 Task: Departmental Strategy Meeting: Participate in a departmental strategy session to align on goals, priorities, and action plans for the next quarter. Location: Conference Room C. Time: 2:30 PM - 5:30 PM.
Action: Mouse moved to (96, 94)
Screenshot: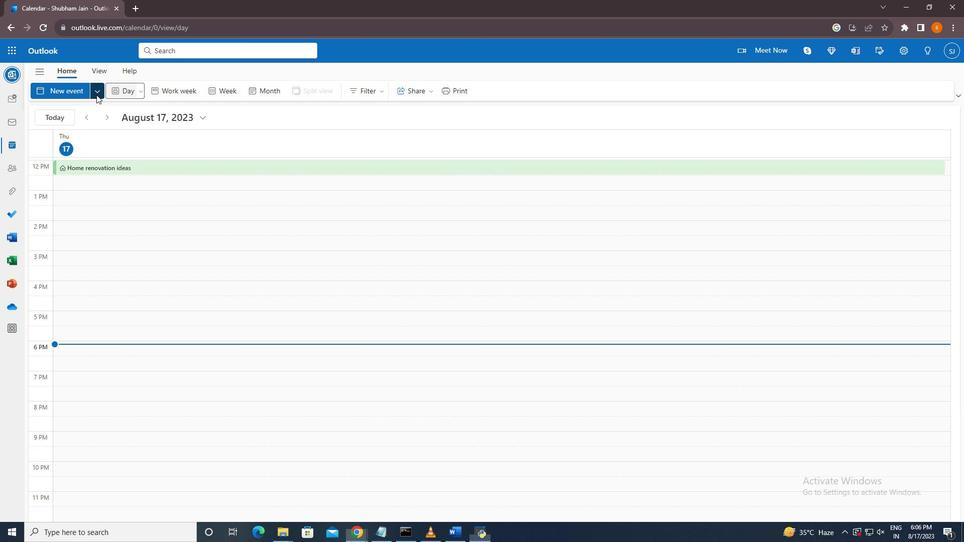 
Action: Mouse pressed left at (96, 94)
Screenshot: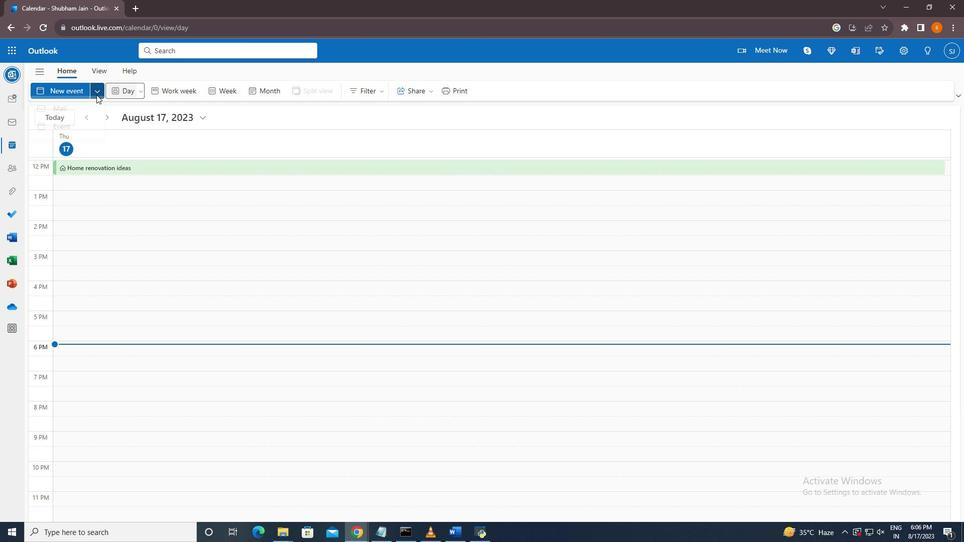 
Action: Mouse moved to (72, 134)
Screenshot: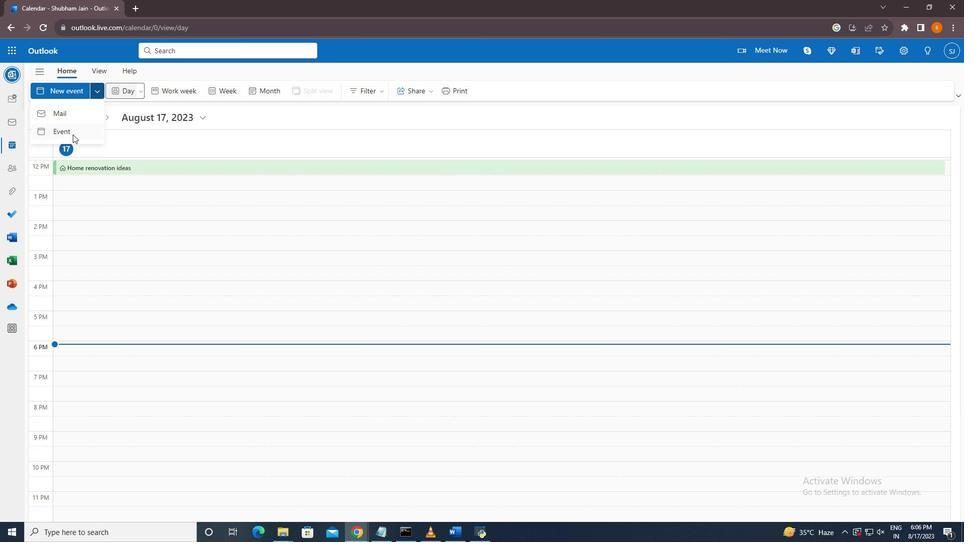 
Action: Mouse pressed left at (72, 134)
Screenshot: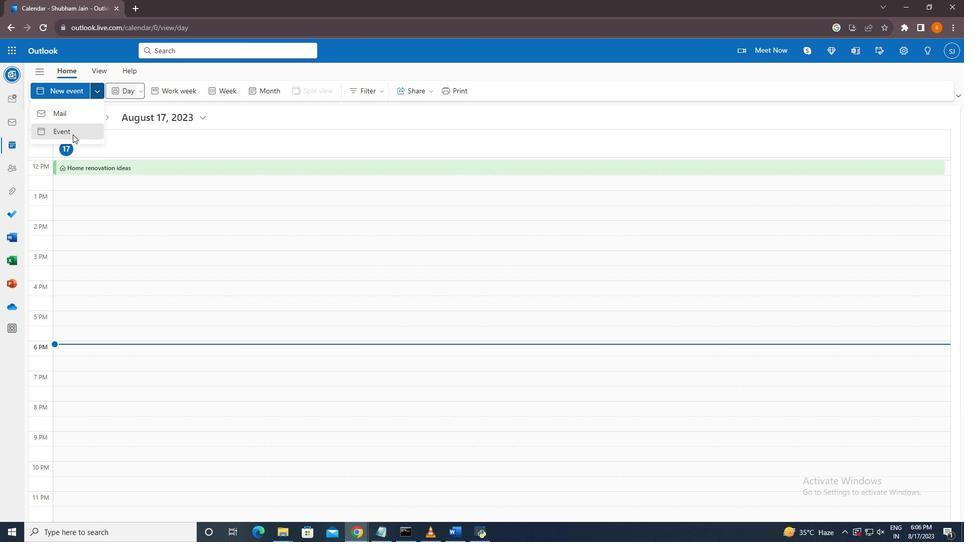 
Action: Mouse moved to (280, 153)
Screenshot: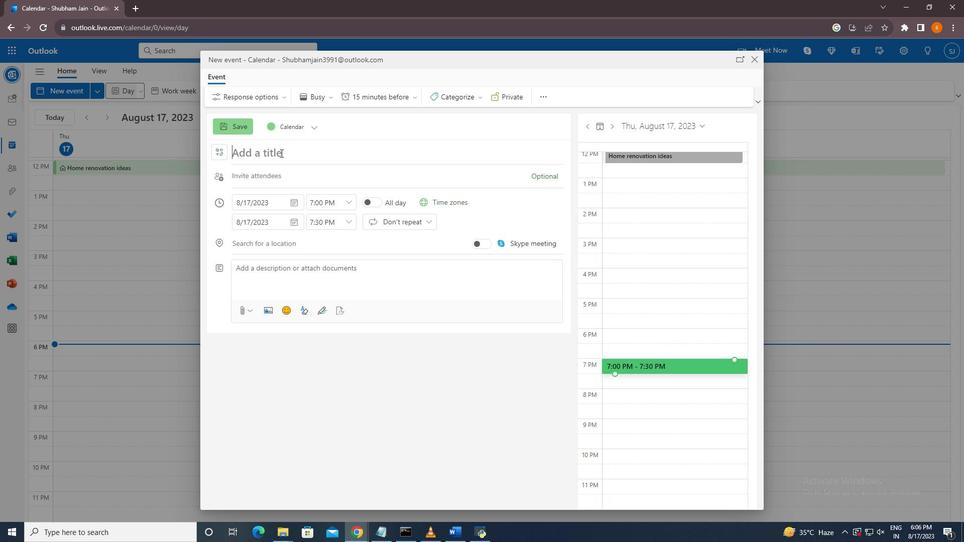 
Action: Mouse pressed left at (280, 153)
Screenshot: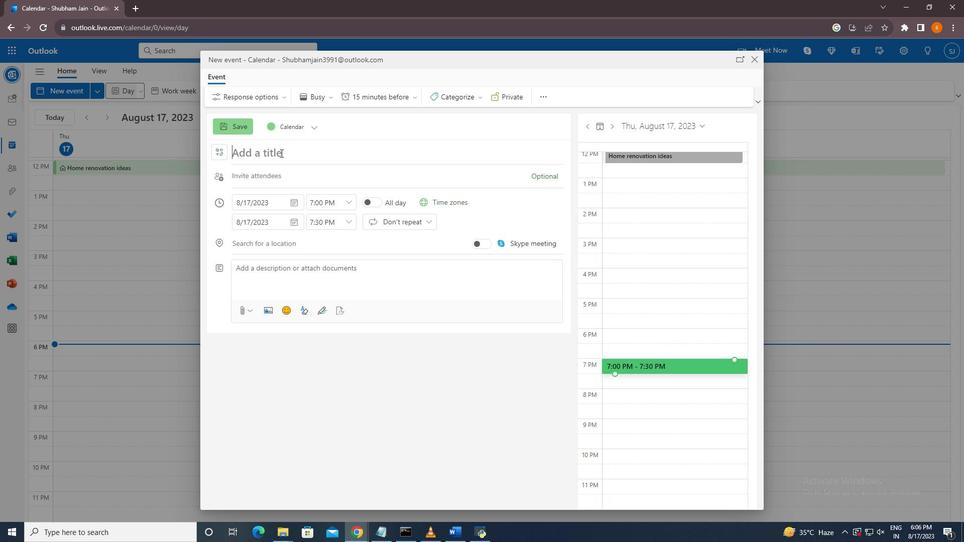
Action: Key pressed <Key.shift>Departmental<Key.space><Key.shift>Strategy<Key.space><Key.shift>Meeting
Screenshot: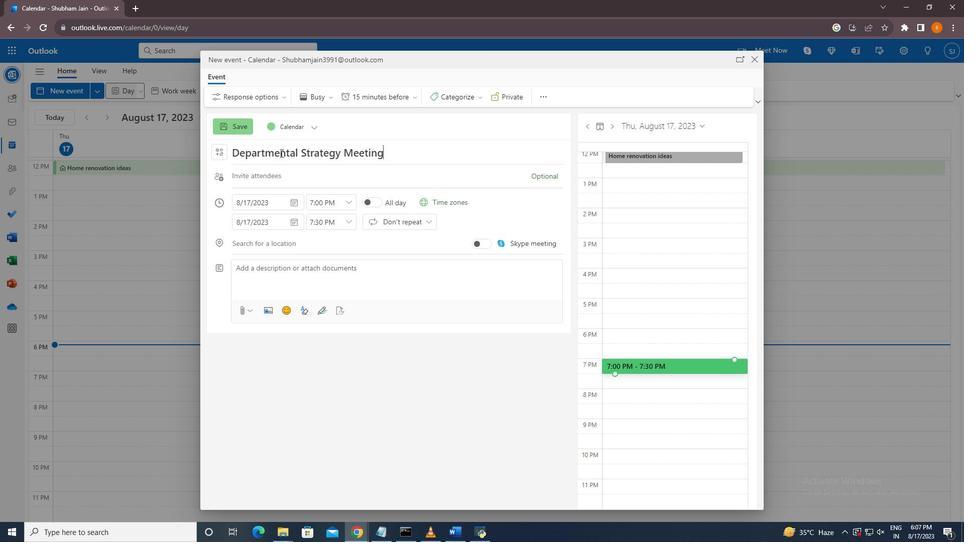 
Action: Mouse moved to (250, 271)
Screenshot: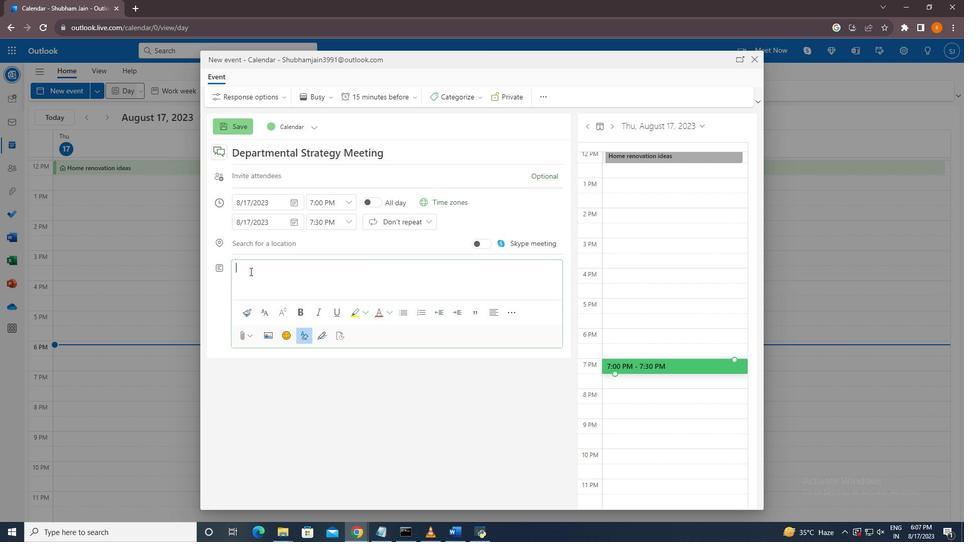 
Action: Mouse pressed left at (250, 271)
Screenshot: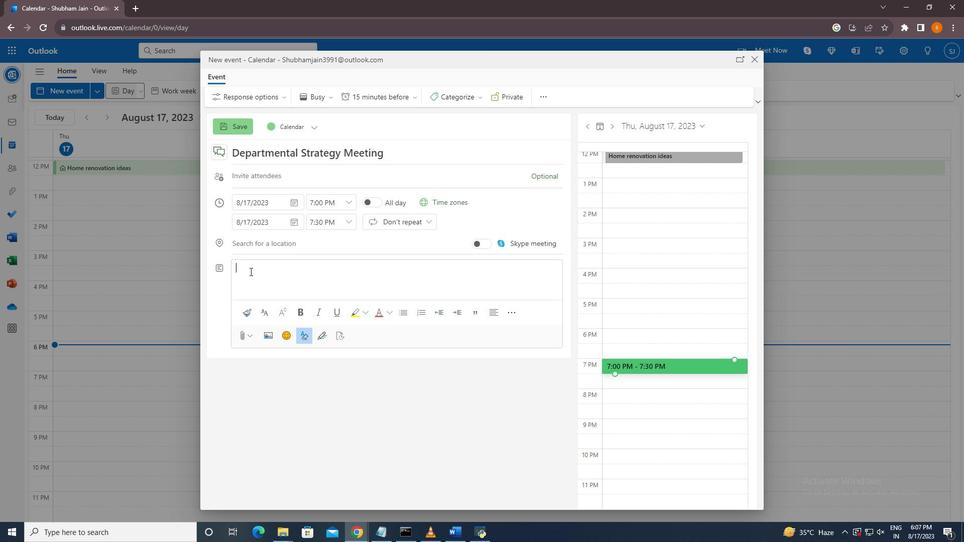 
Action: Key pressed <Key.shift>Pr<Key.backspace>articipate<Key.space>in<Key.space>a<Key.space>departmental<Key.space>strategy<Key.space>session<Key.space>to<Key.space>align<Key.space>on<Key.space>goals,<Key.space>priorities,<Key.space>and<Key.space>action<Key.space>plans<Key.space>d<Key.backspace>for<Key.space>the<Key.space>next<Key.space>quarter.
Screenshot: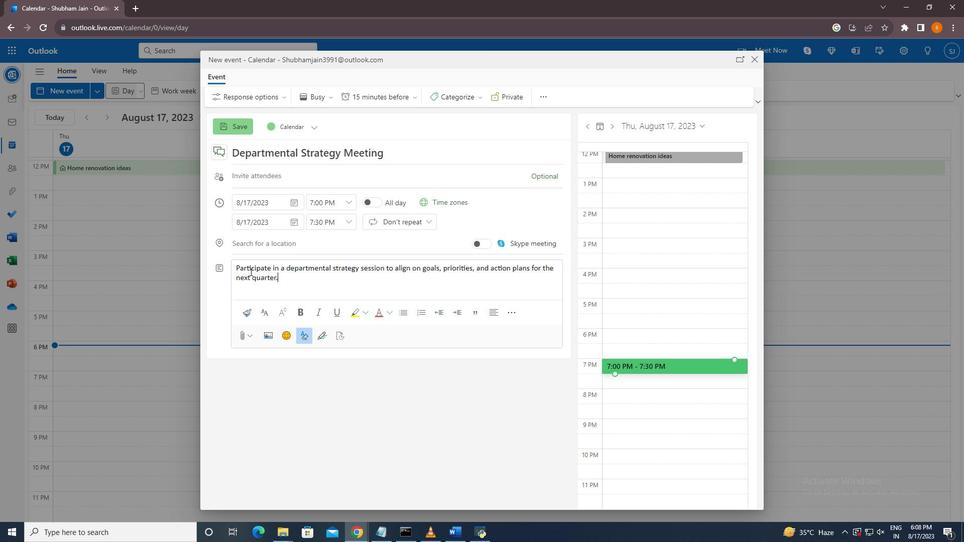 
Action: Mouse moved to (278, 242)
Screenshot: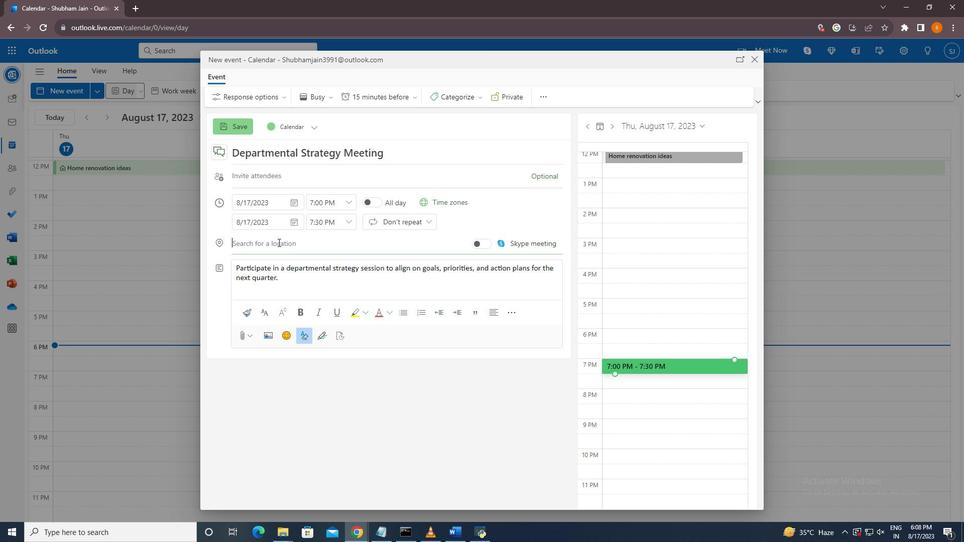 
Action: Mouse pressed left at (278, 242)
Screenshot: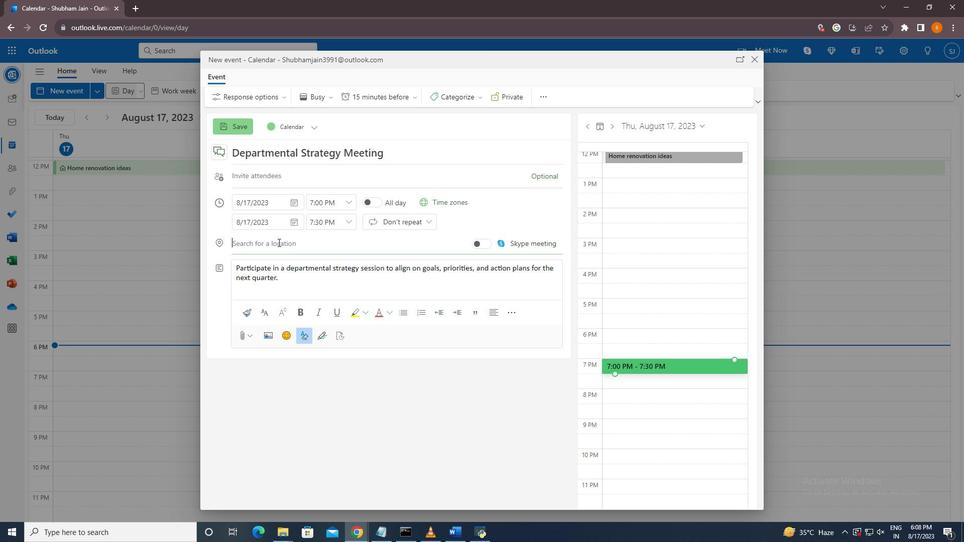 
Action: Key pressed conference<Key.space>room<Key.space>c.
Screenshot: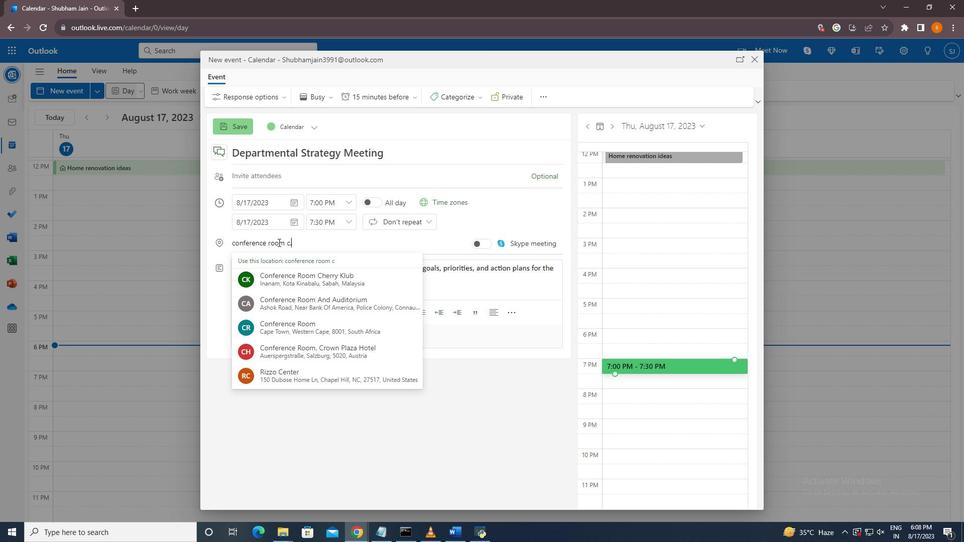 
Action: Mouse moved to (317, 277)
Screenshot: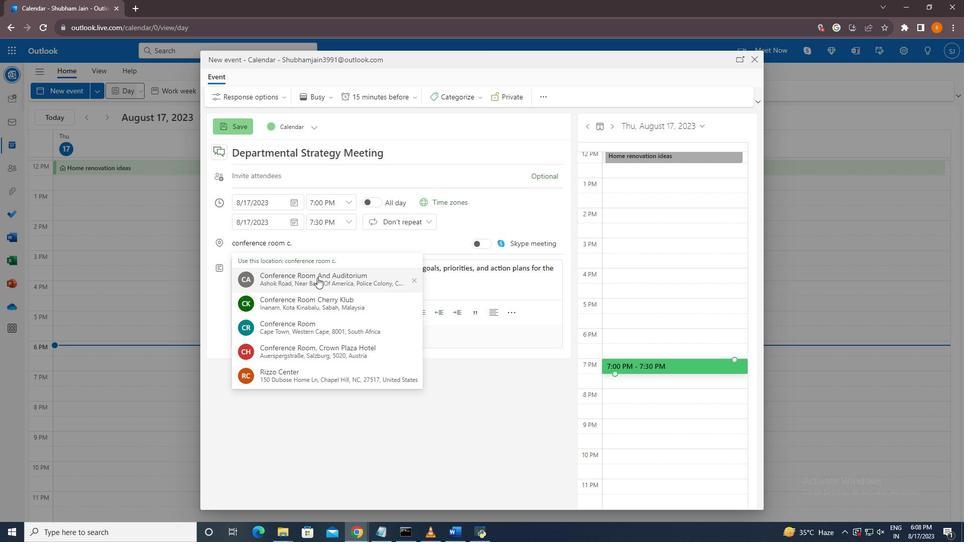 
Action: Mouse pressed left at (317, 277)
Screenshot: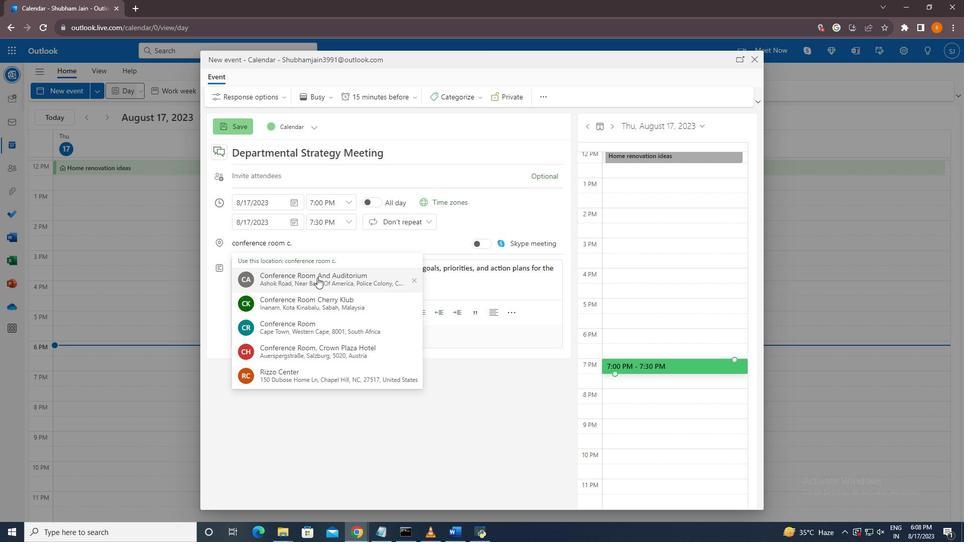 
Action: Mouse moved to (346, 202)
Screenshot: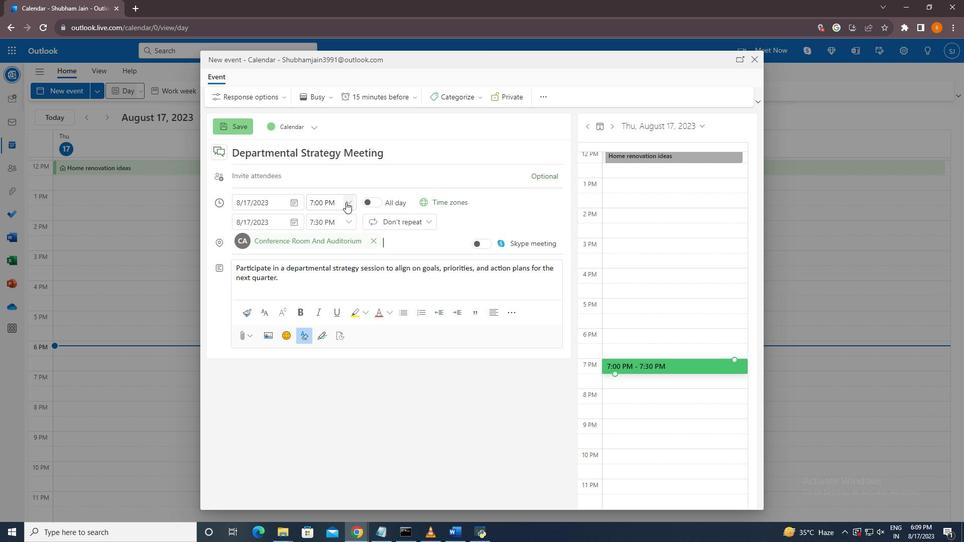 
Action: Mouse pressed left at (346, 202)
Screenshot: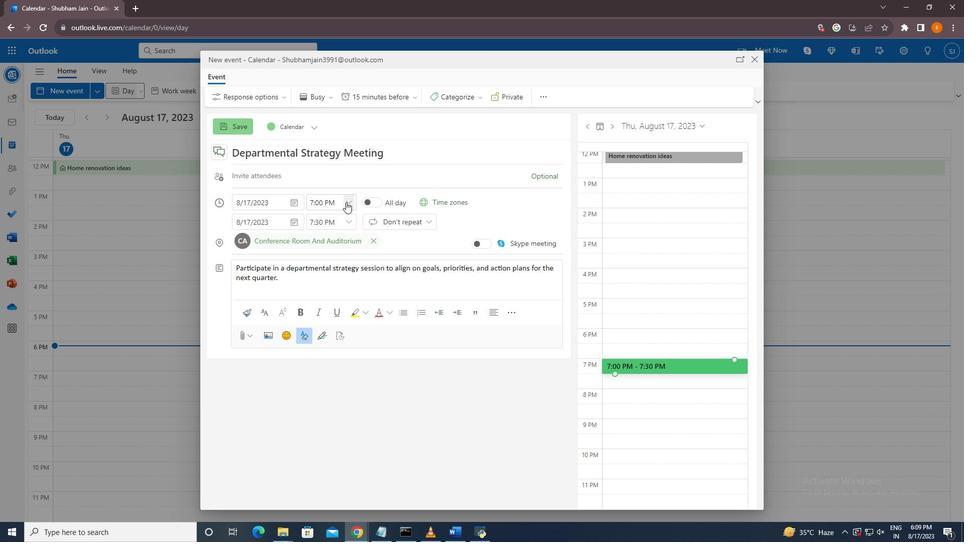
Action: Mouse moved to (349, 251)
Screenshot: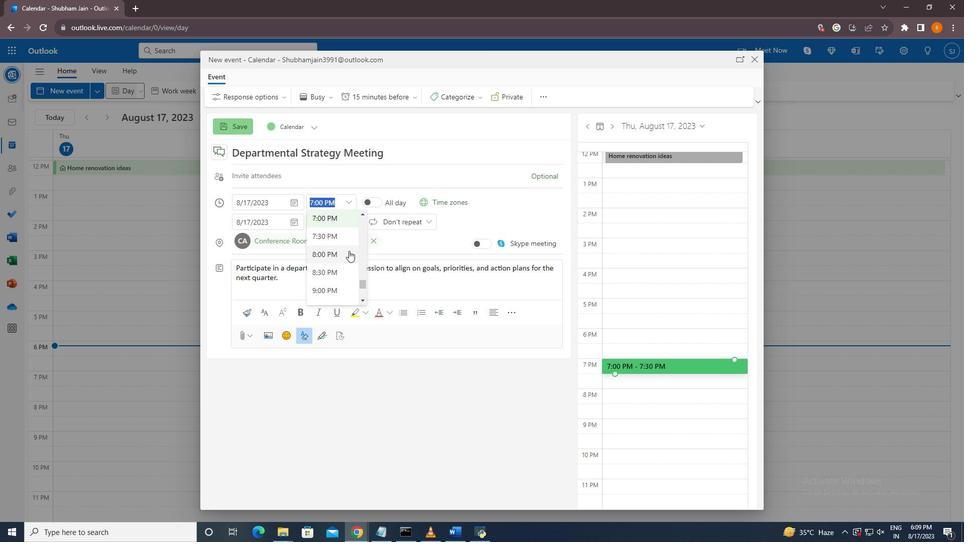 
Action: Mouse scrolled (349, 250) with delta (0, 0)
Screenshot: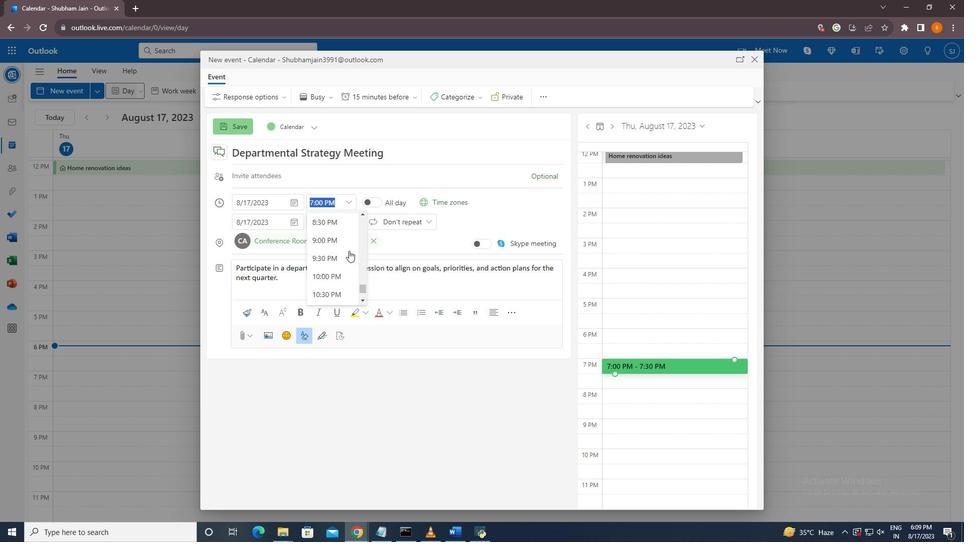 
Action: Mouse scrolled (349, 250) with delta (0, 0)
Screenshot: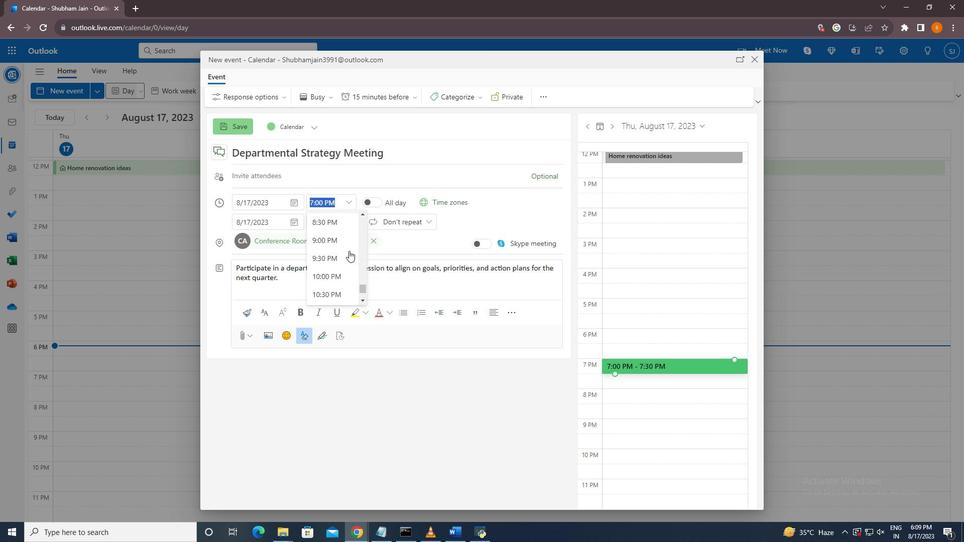 
Action: Mouse scrolled (349, 250) with delta (0, 0)
Screenshot: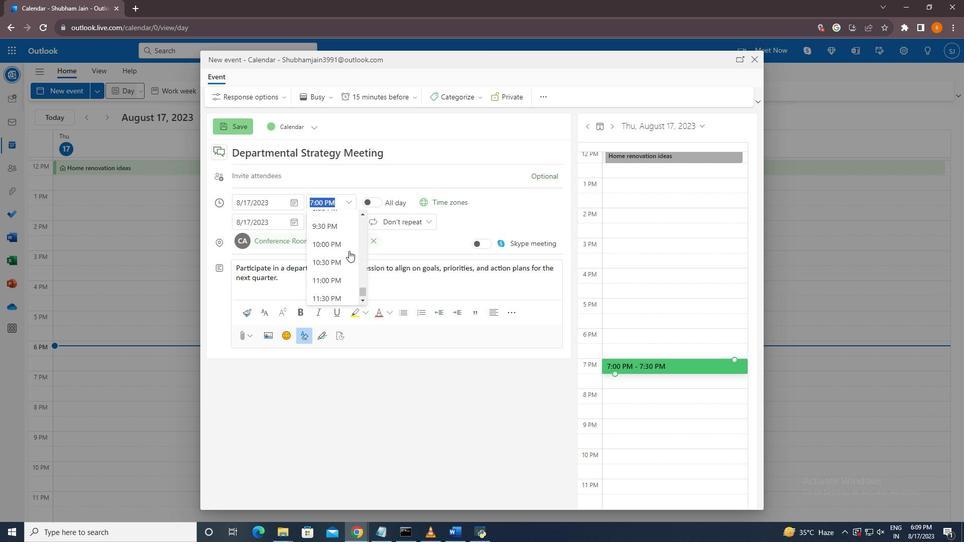 
Action: Mouse scrolled (349, 250) with delta (0, 0)
Screenshot: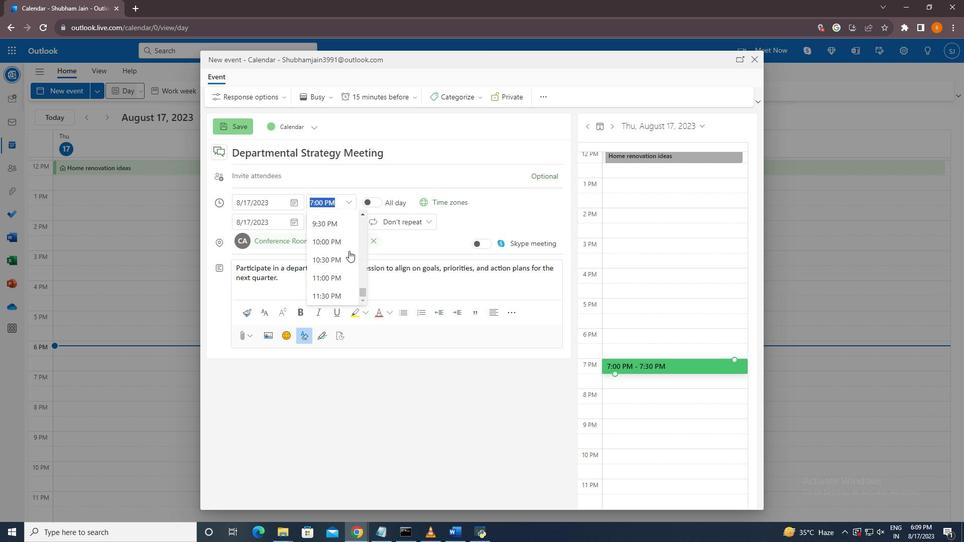 
Action: Mouse scrolled (349, 250) with delta (0, 0)
Screenshot: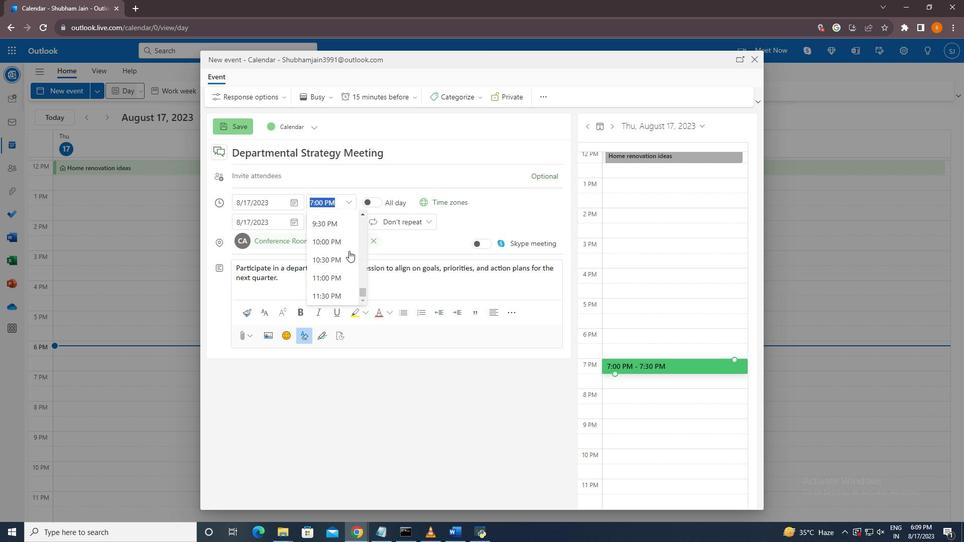 
Action: Mouse scrolled (349, 250) with delta (0, 0)
Screenshot: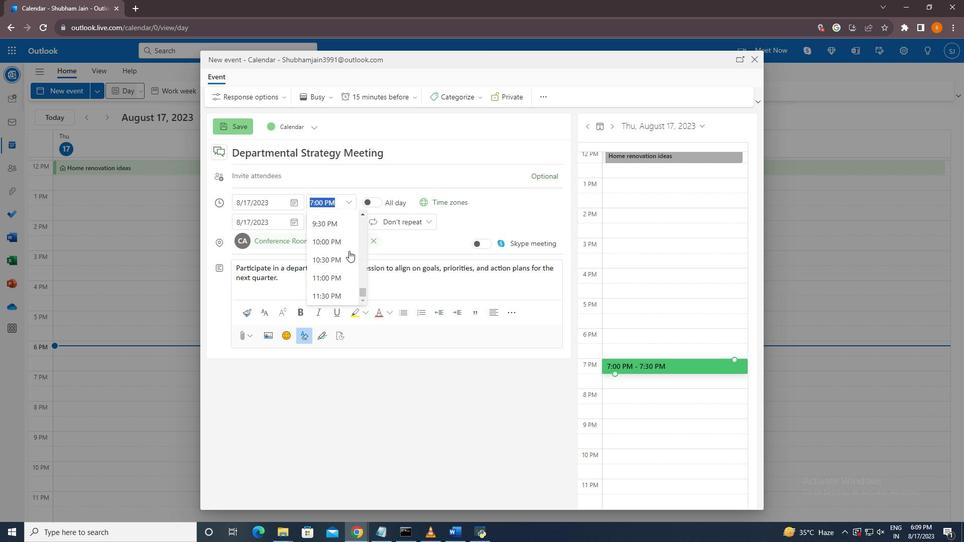 
Action: Mouse scrolled (349, 250) with delta (0, 0)
Screenshot: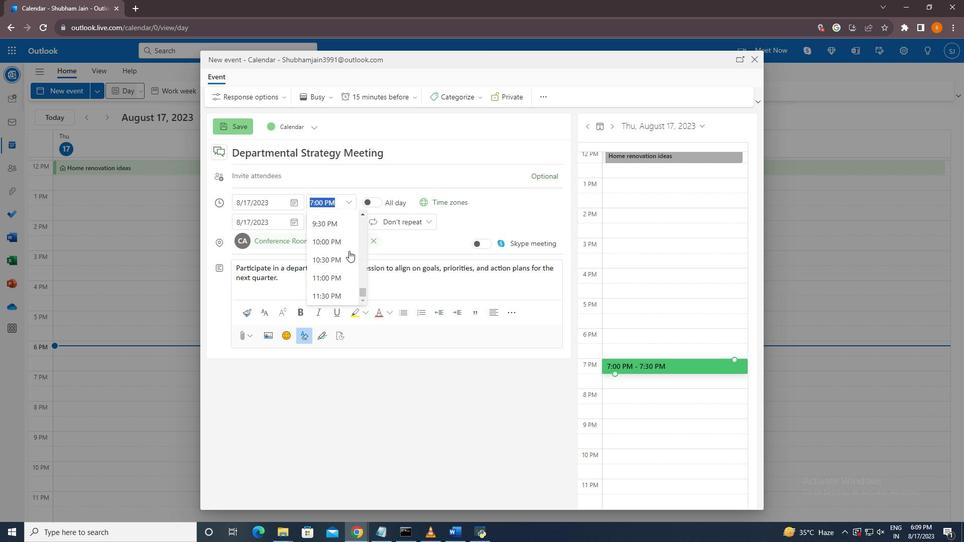 
Action: Mouse scrolled (349, 250) with delta (0, 0)
Screenshot: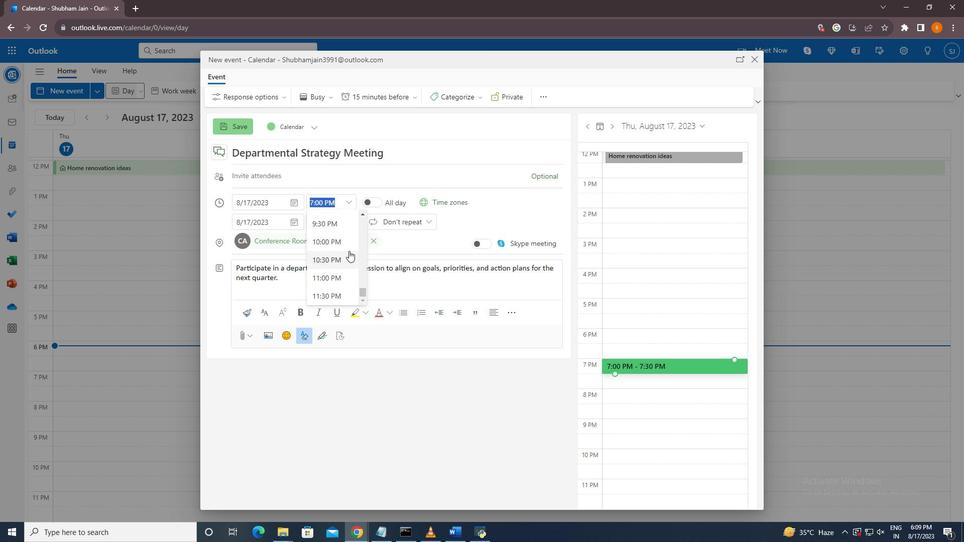 
Action: Mouse scrolled (349, 250) with delta (0, 0)
Screenshot: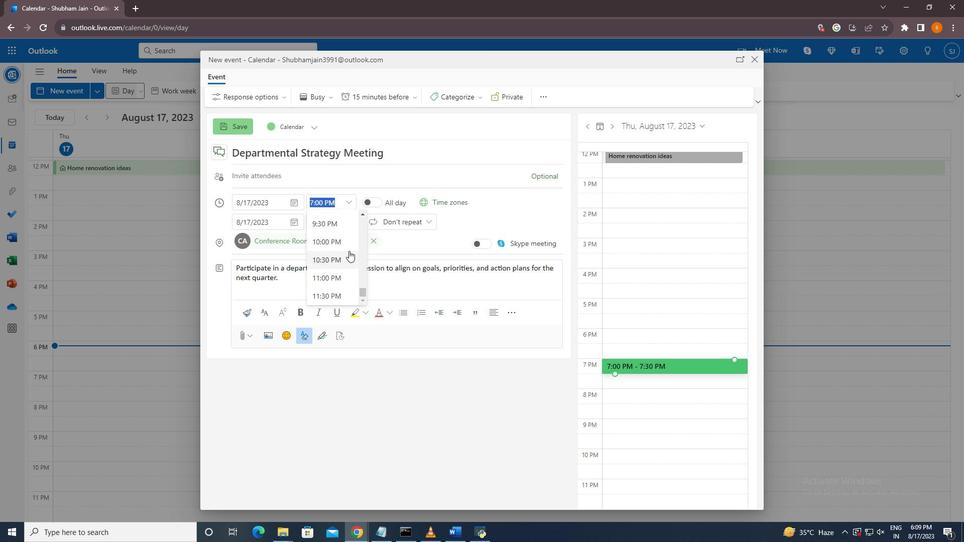 
Action: Mouse scrolled (349, 250) with delta (0, 0)
Screenshot: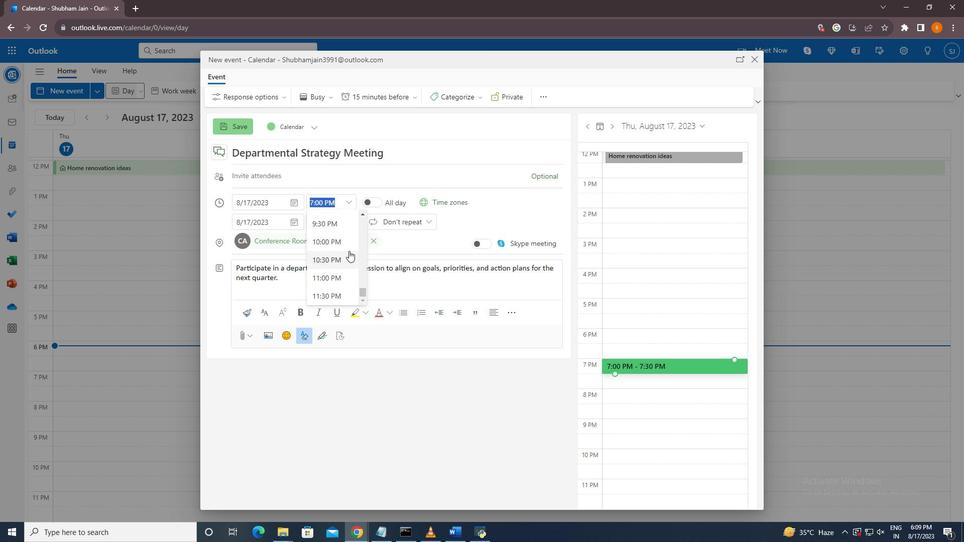 
Action: Mouse scrolled (349, 250) with delta (0, 0)
Screenshot: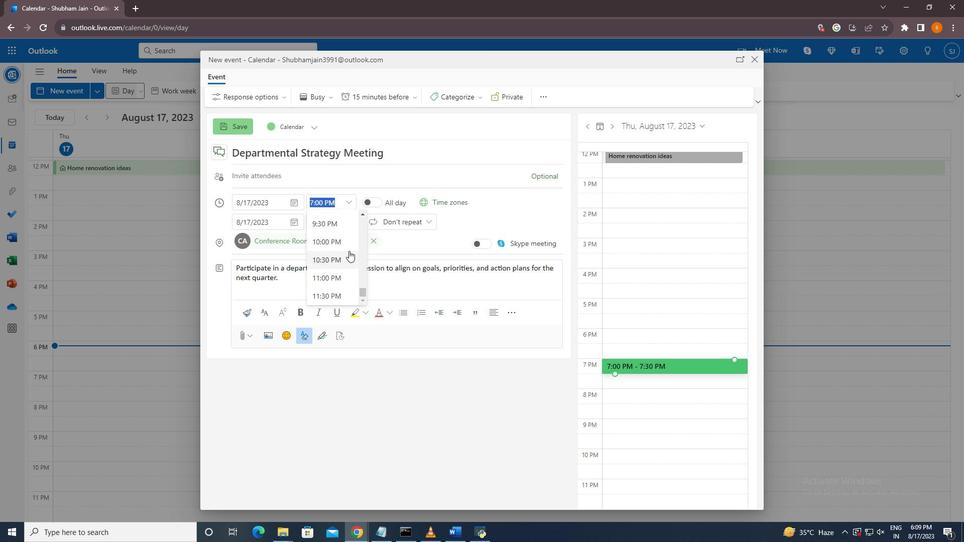 
Action: Mouse scrolled (349, 250) with delta (0, 0)
Screenshot: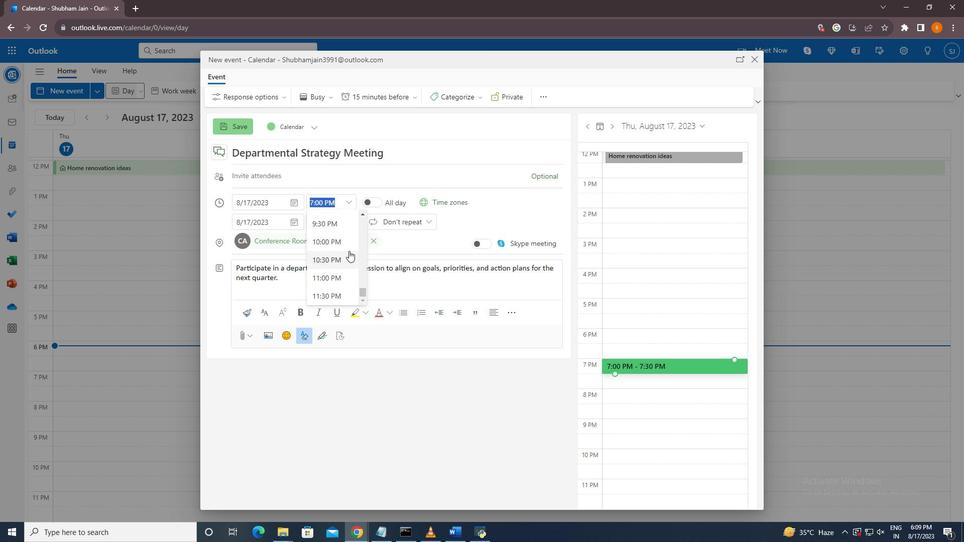 
Action: Mouse moved to (366, 295)
Screenshot: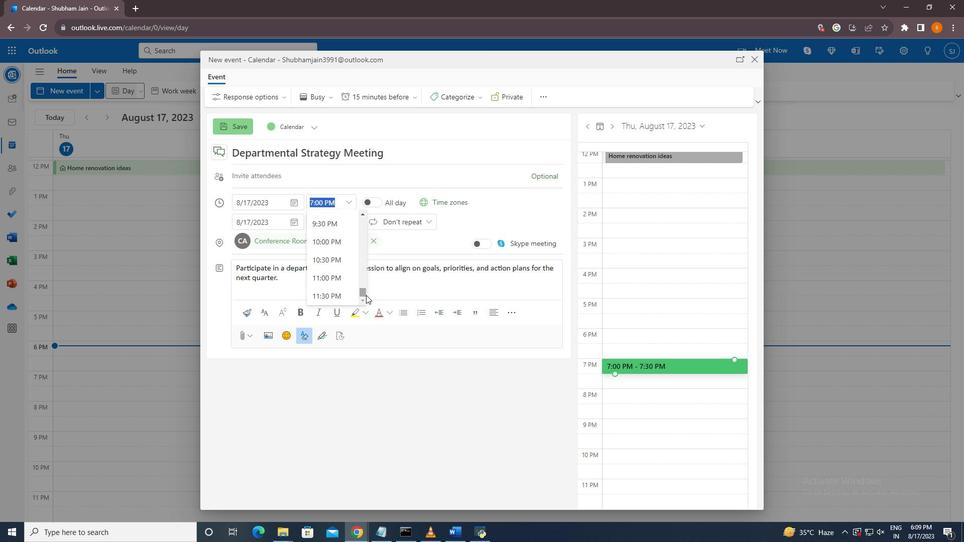 
Action: Mouse pressed left at (366, 295)
Screenshot: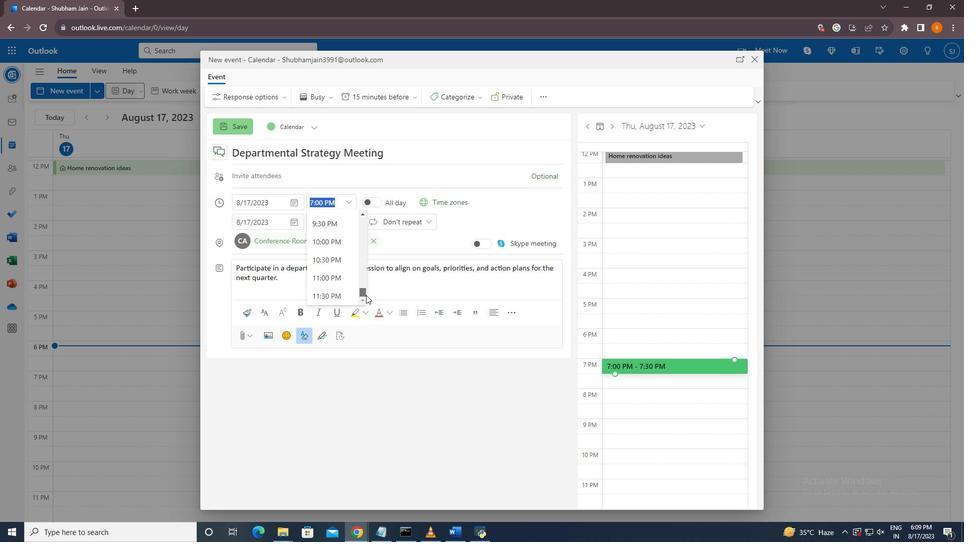 
Action: Mouse moved to (347, 228)
Screenshot: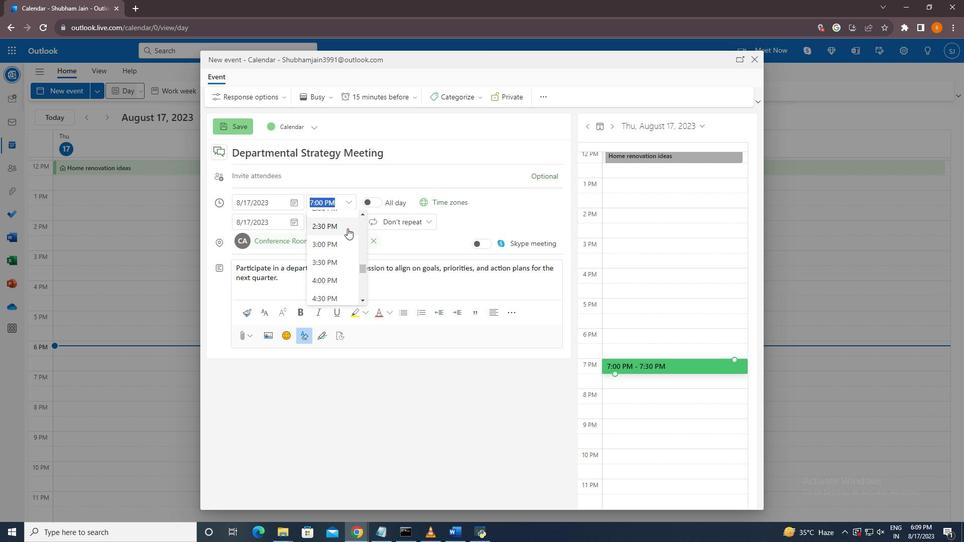 
Action: Mouse pressed left at (347, 228)
Screenshot: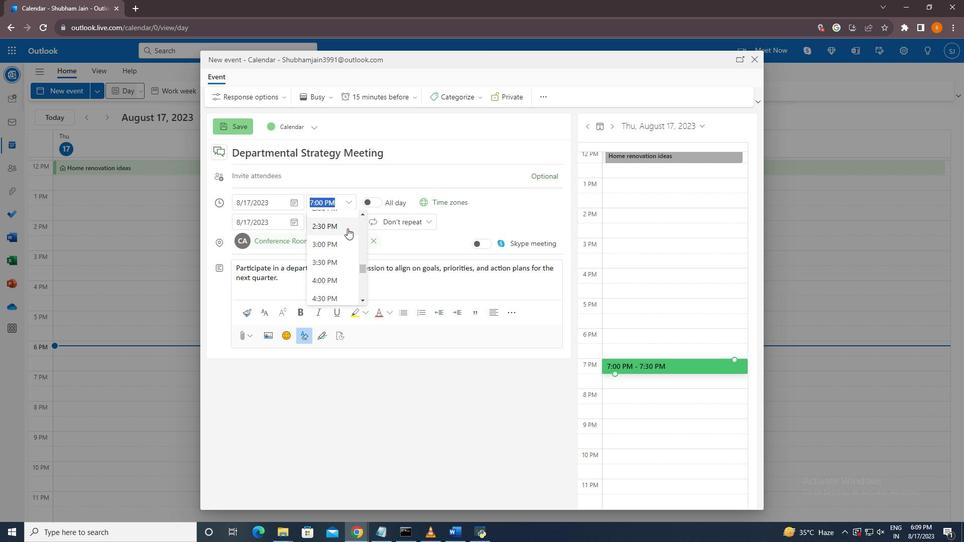 
Action: Mouse moved to (353, 225)
Screenshot: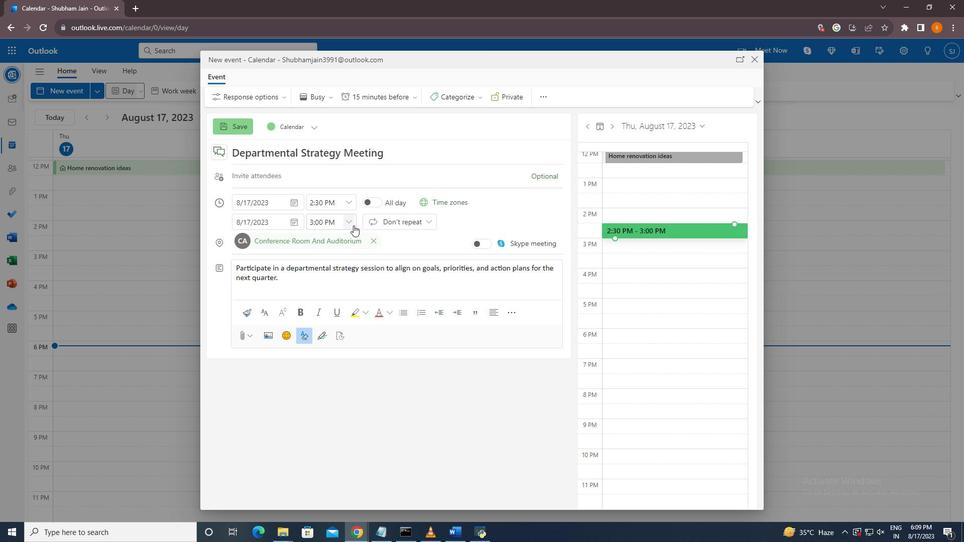 
Action: Mouse pressed left at (353, 225)
Screenshot: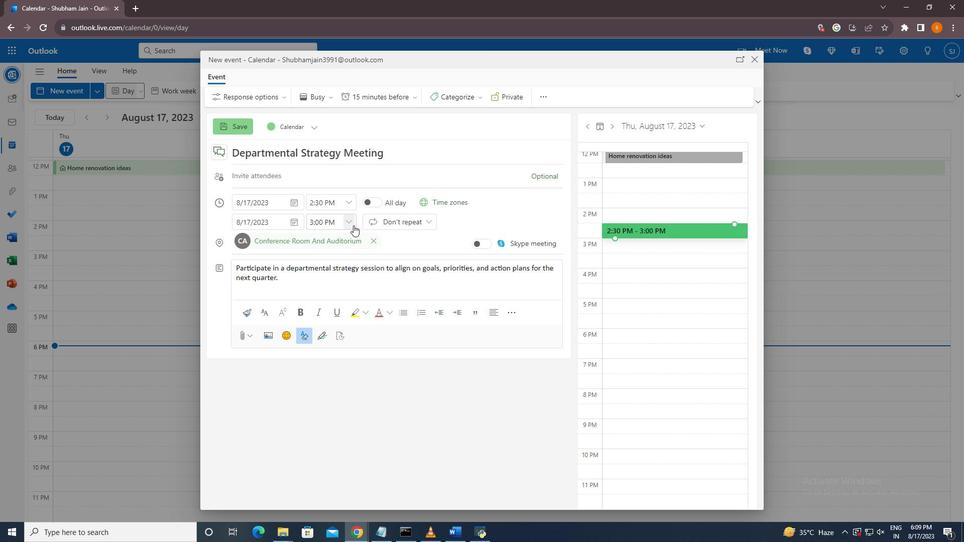 
Action: Mouse moved to (349, 298)
Screenshot: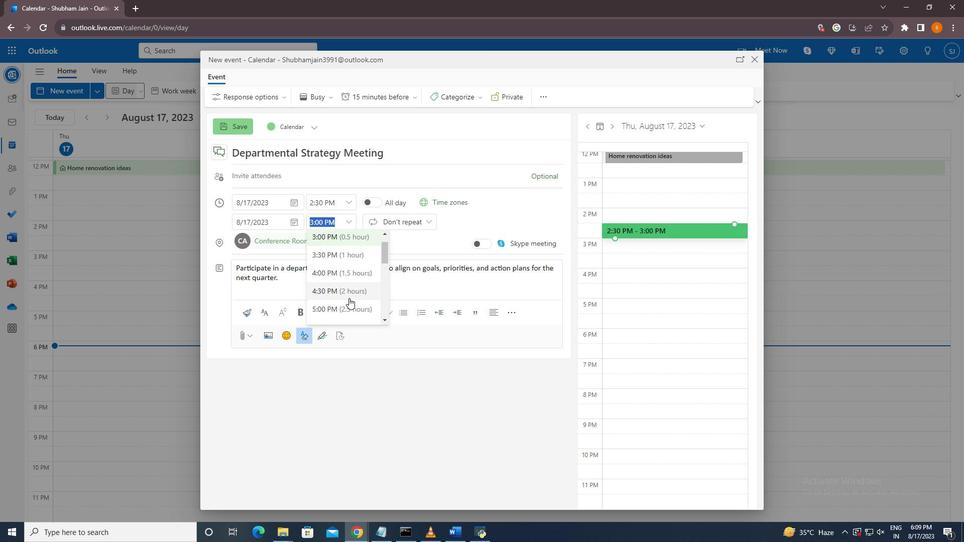 
Action: Mouse scrolled (349, 298) with delta (0, 0)
Screenshot: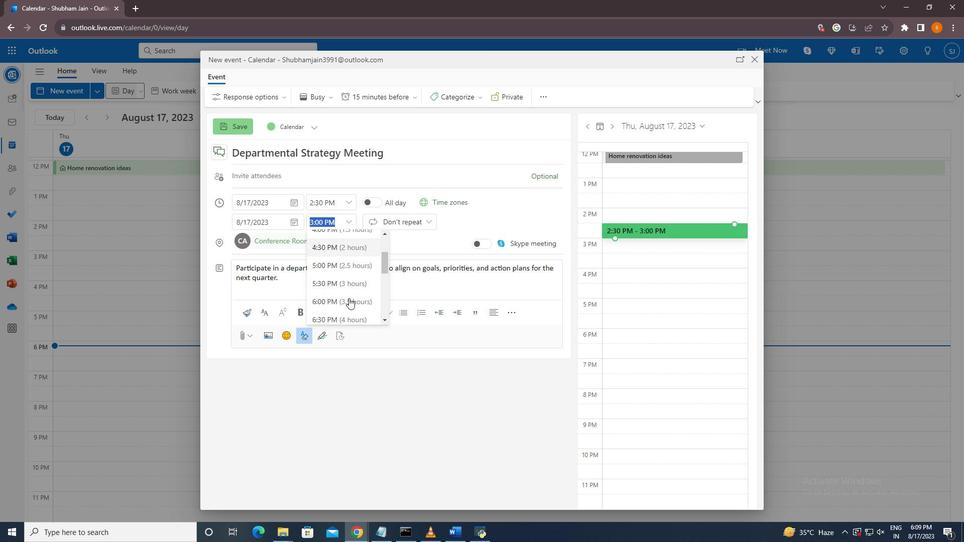 
Action: Mouse moved to (356, 273)
Screenshot: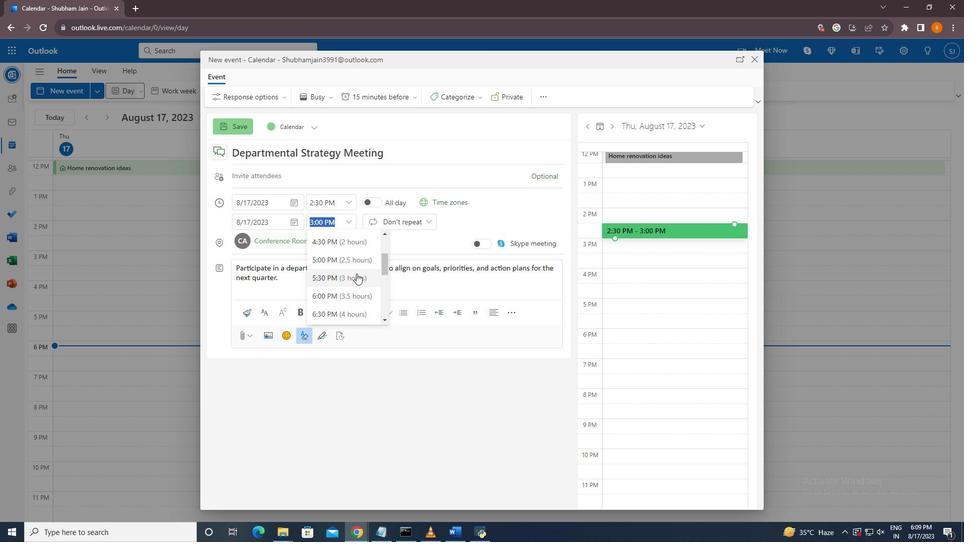 
Action: Mouse pressed left at (356, 273)
Screenshot: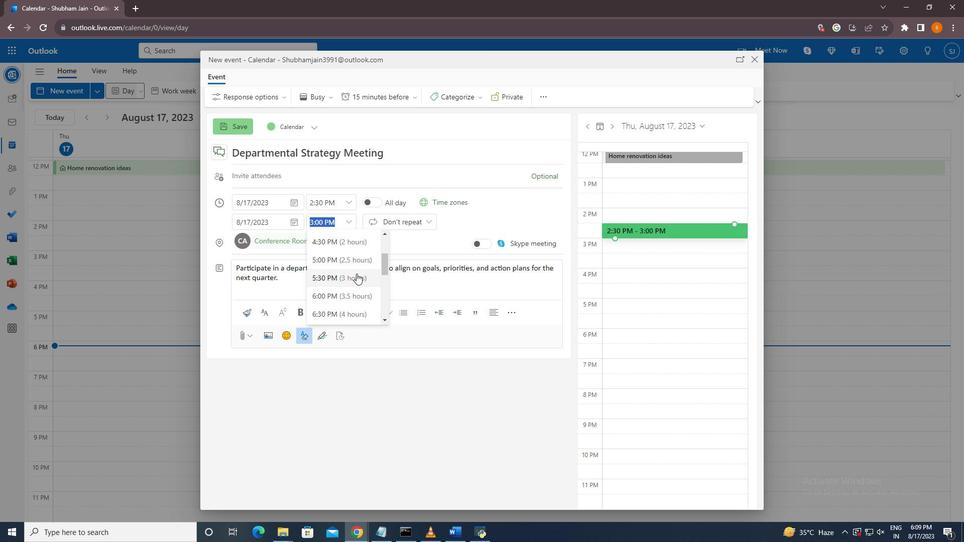 
Action: Mouse moved to (232, 128)
Screenshot: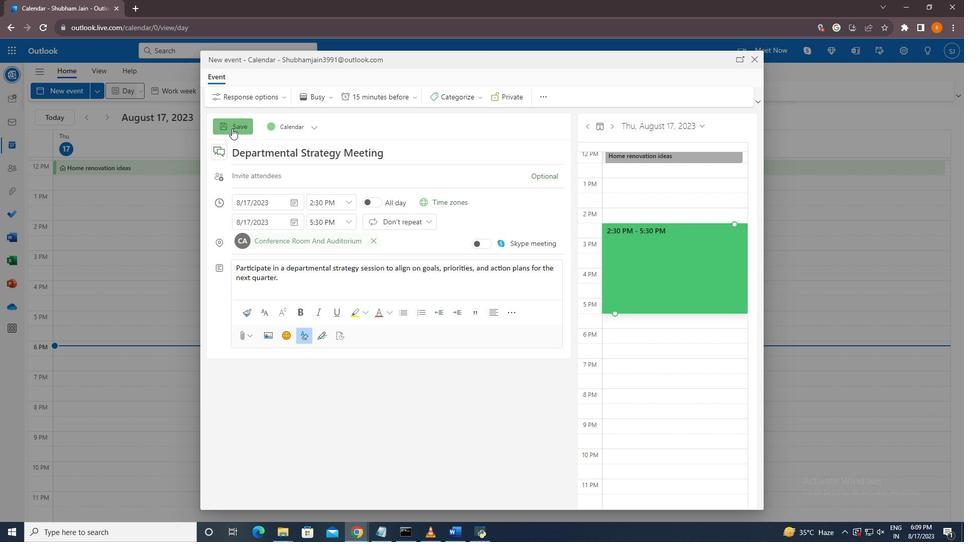 
Action: Mouse pressed left at (232, 128)
Screenshot: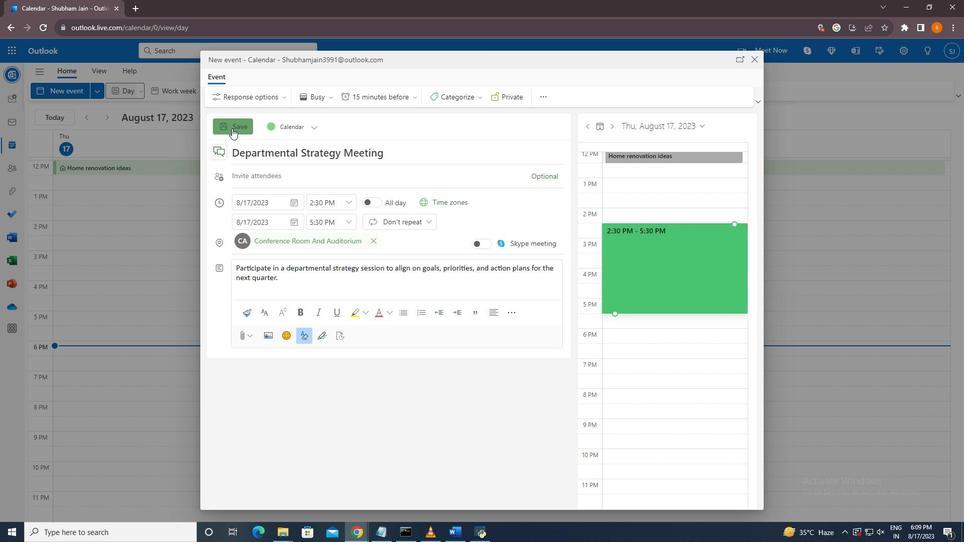 
